 Task: Create a task  Create a new online platform for online financial planning services , assign it to team member softage.1@softage.net in the project ControlBridge and update the status of the task to  On Track  , set the priority of the task to Low
Action: Mouse pressed left at (38, 106)
Screenshot: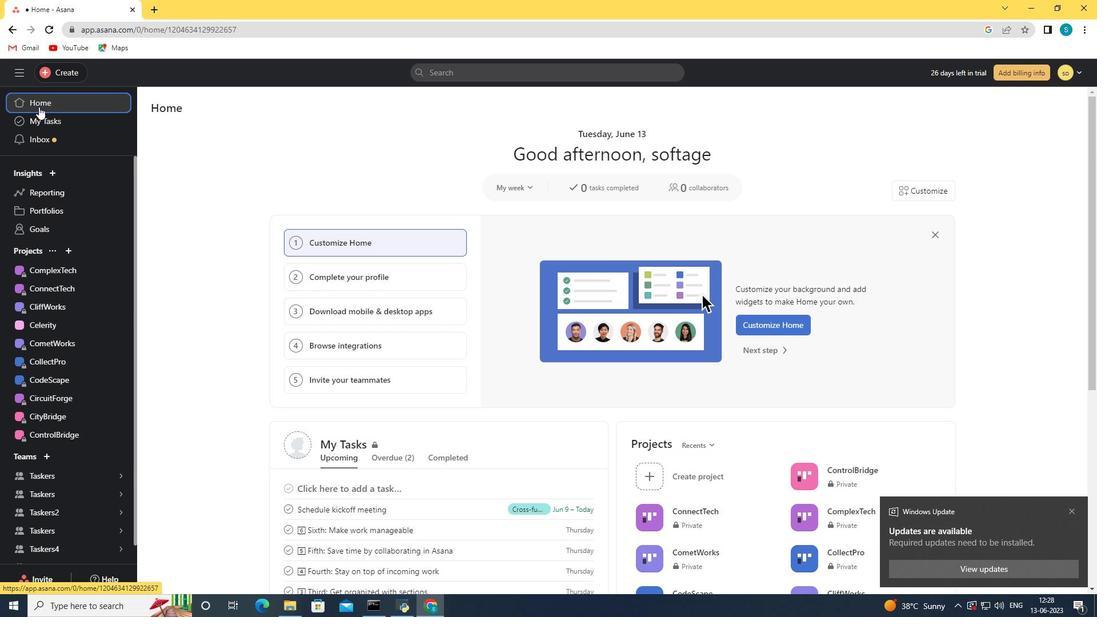 
Action: Mouse moved to (73, 434)
Screenshot: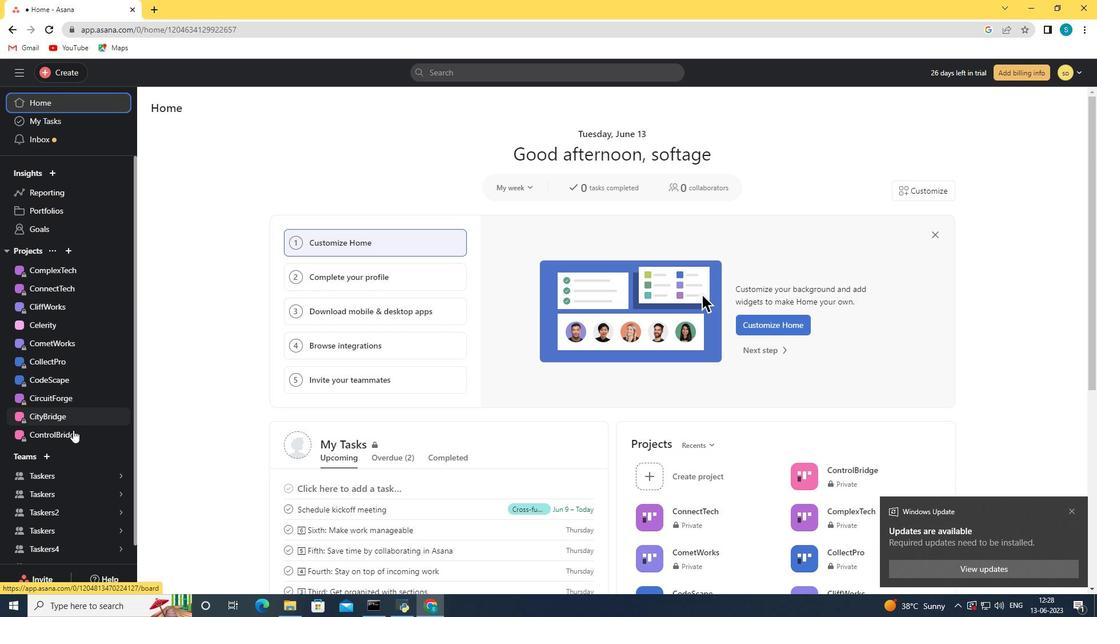 
Action: Mouse pressed left at (73, 434)
Screenshot: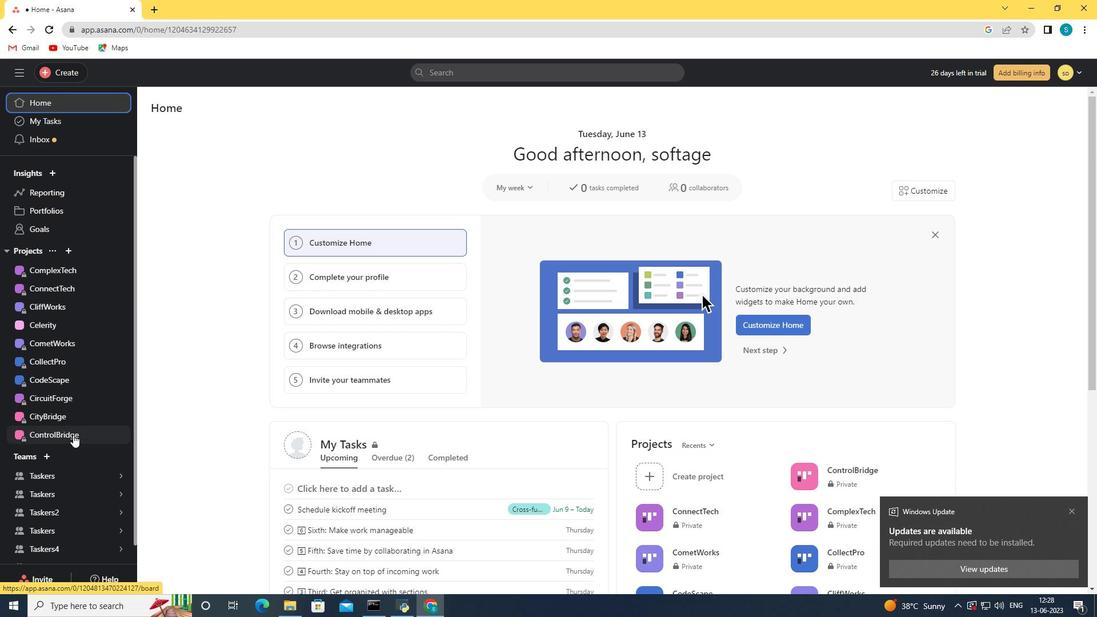 
Action: Mouse moved to (65, 65)
Screenshot: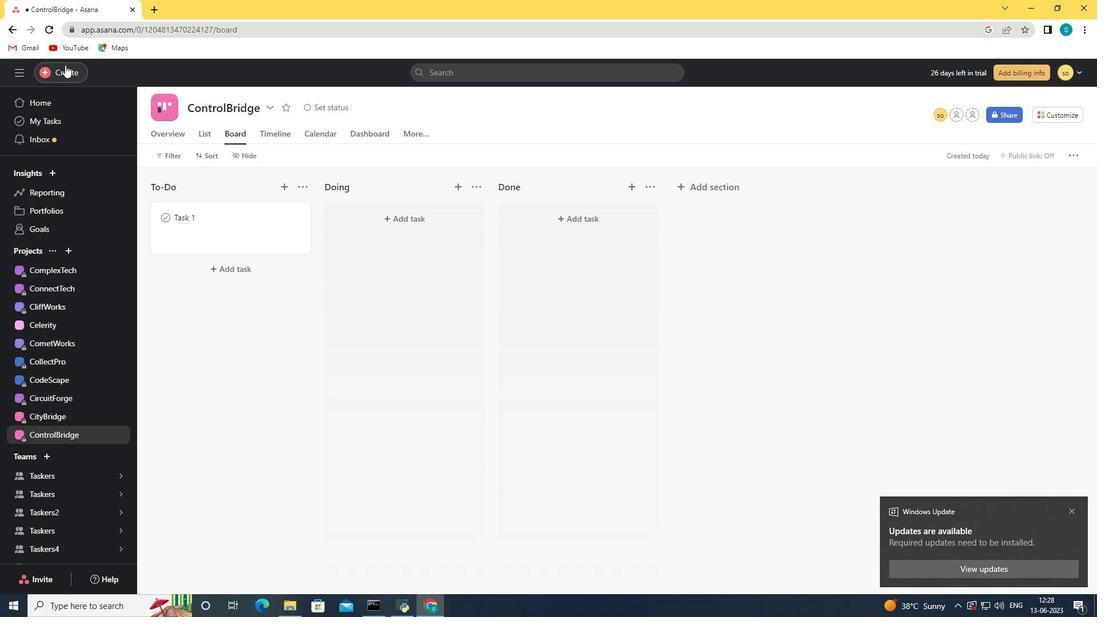 
Action: Mouse pressed left at (65, 65)
Screenshot: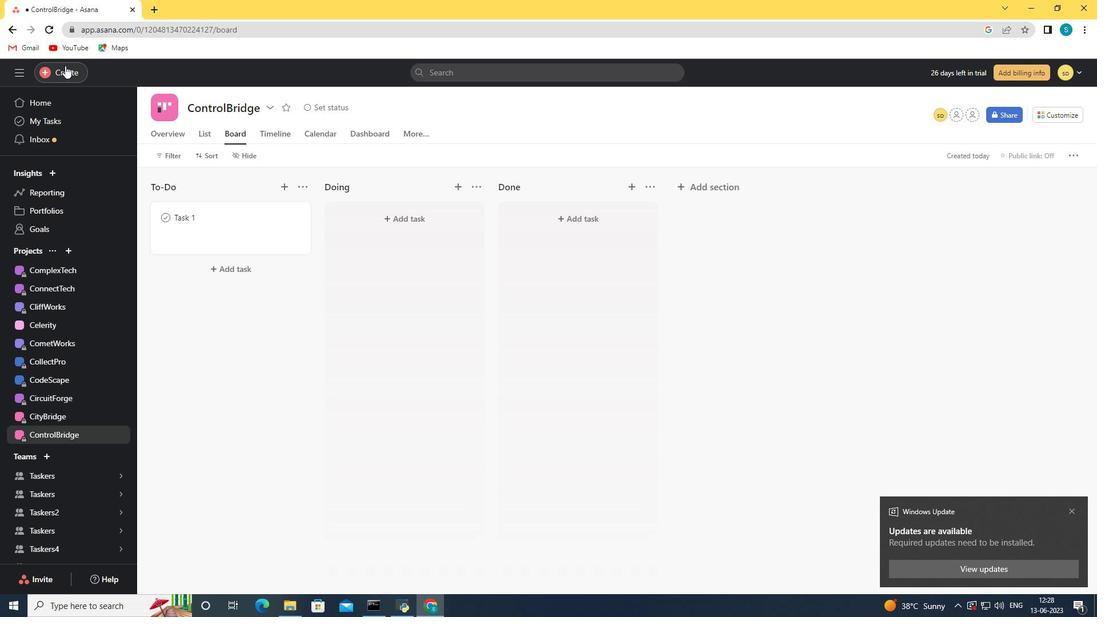 
Action: Mouse moved to (108, 80)
Screenshot: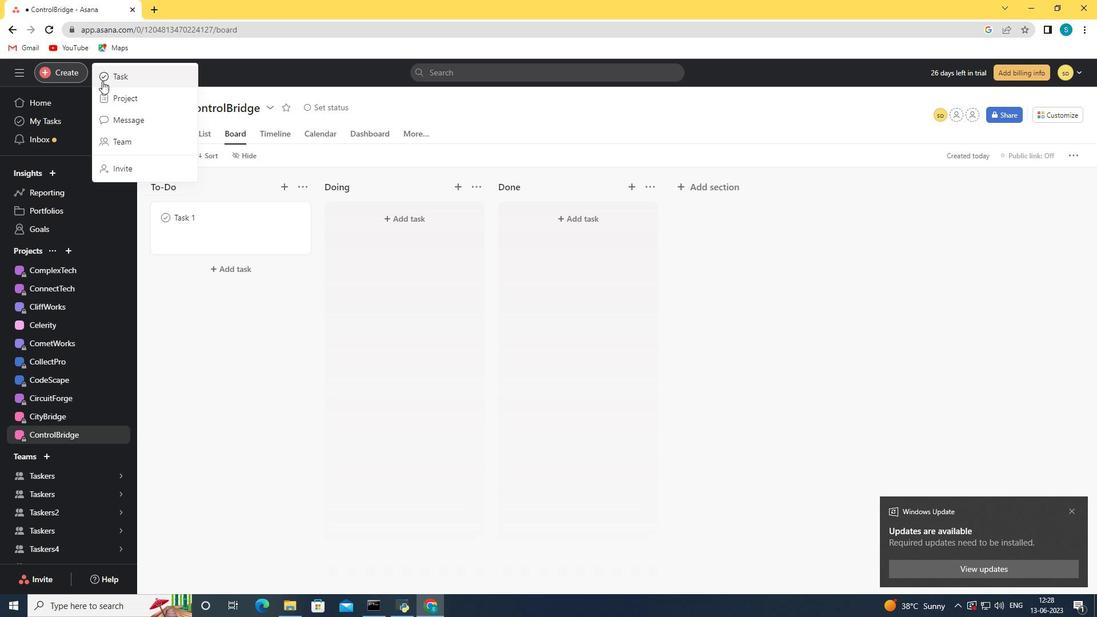 
Action: Mouse pressed left at (108, 80)
Screenshot: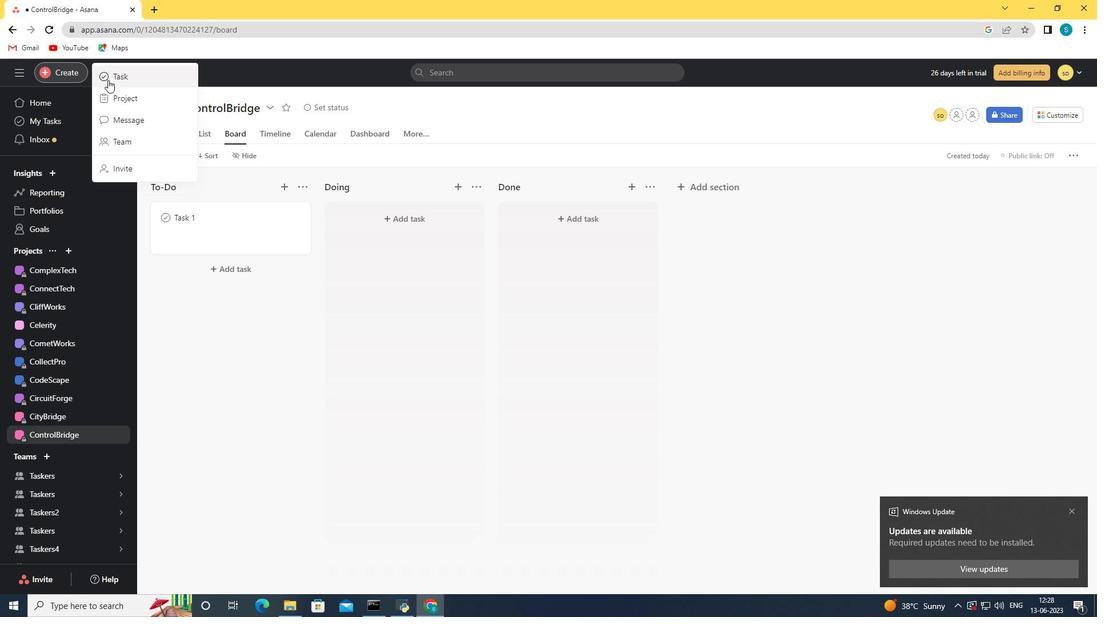 
Action: Mouse moved to (1071, 510)
Screenshot: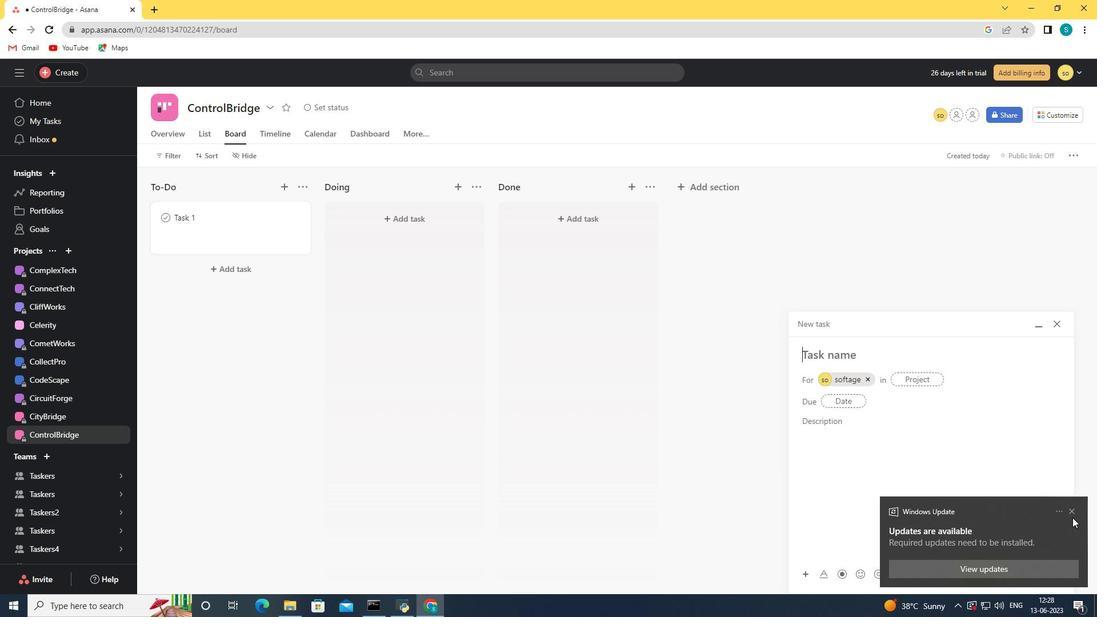 
Action: Mouse pressed left at (1071, 510)
Screenshot: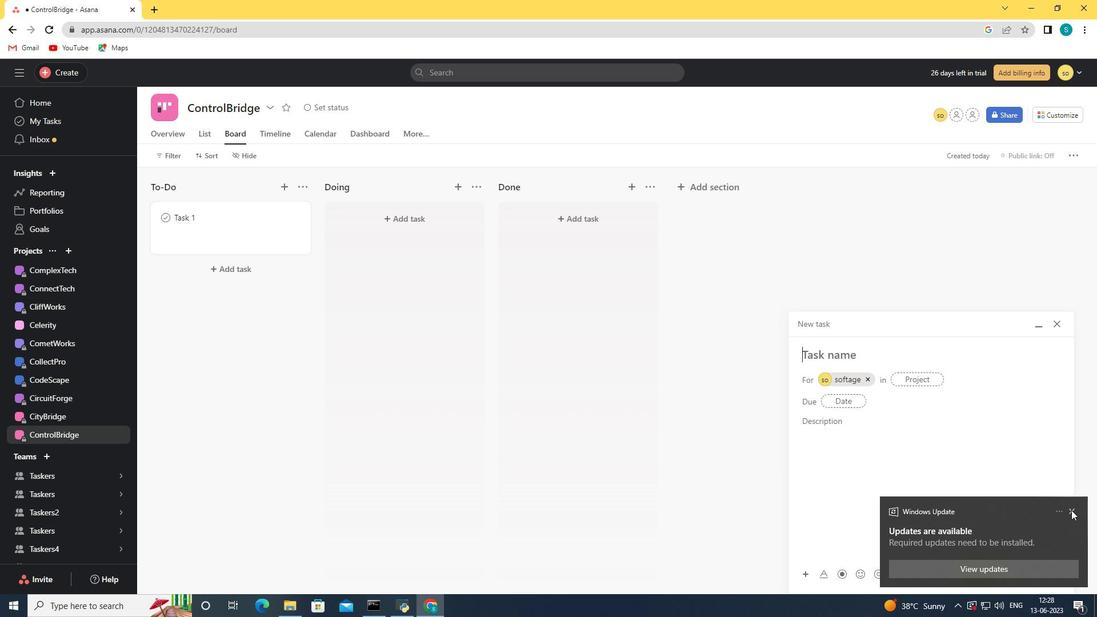 
Action: Mouse moved to (826, 353)
Screenshot: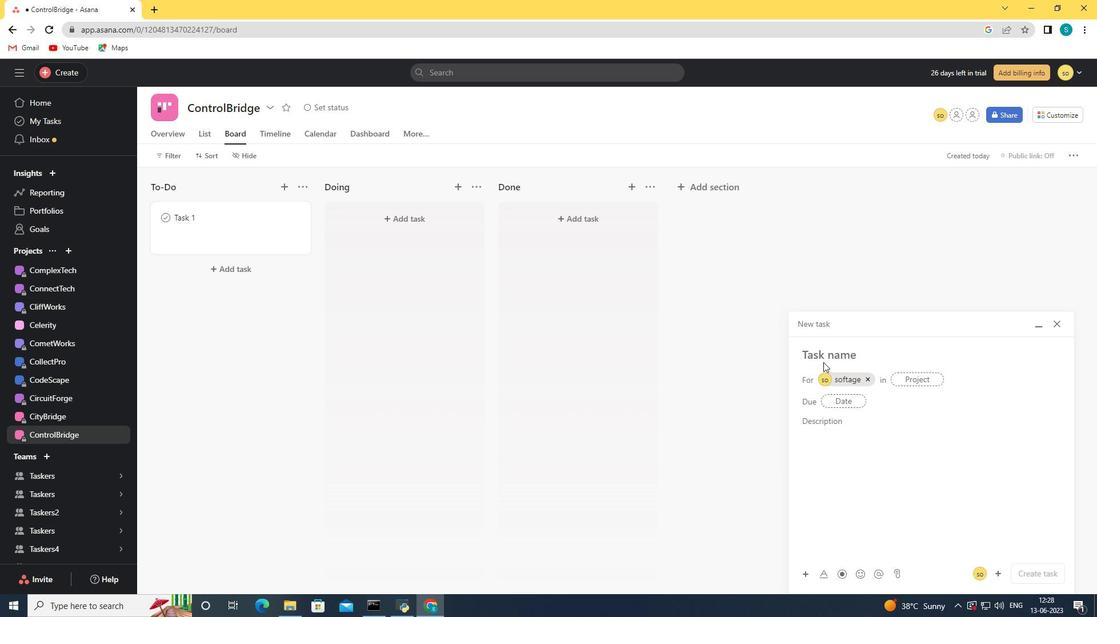 
Action: Mouse pressed left at (826, 353)
Screenshot: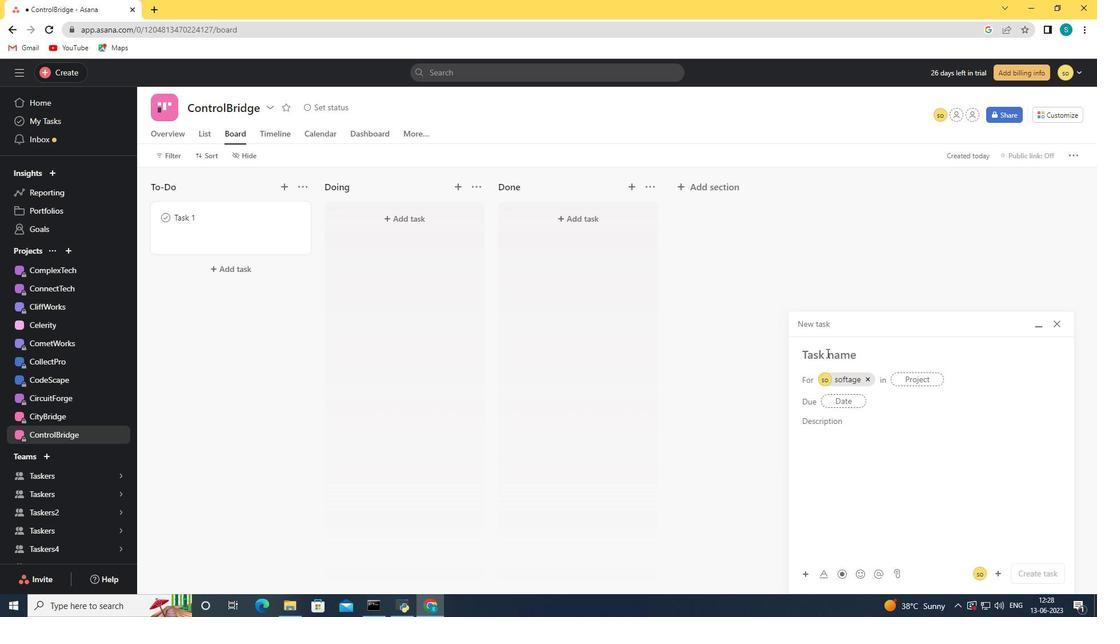 
Action: Key pressed <Key.shift><Key.shift>New<Key.backspace><Key.backspace><Key.backspace><Key.shift>Create<Key.space>a<Key.space><Key.shift>new<Key.space><Key.shift>online<Key.space><Key.shift>P<Key.backspace>platform<Key.space>for<Key.space>online<Key.space>financial<Key.space><Key.shift>planning<Key.space>services
Screenshot: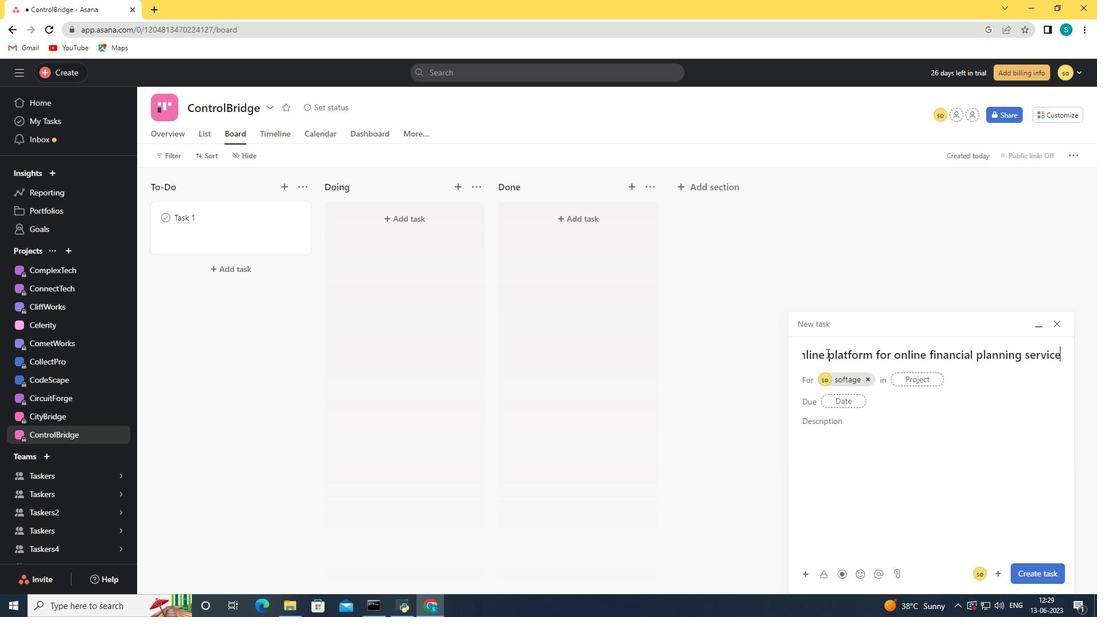 
Action: Mouse moved to (869, 379)
Screenshot: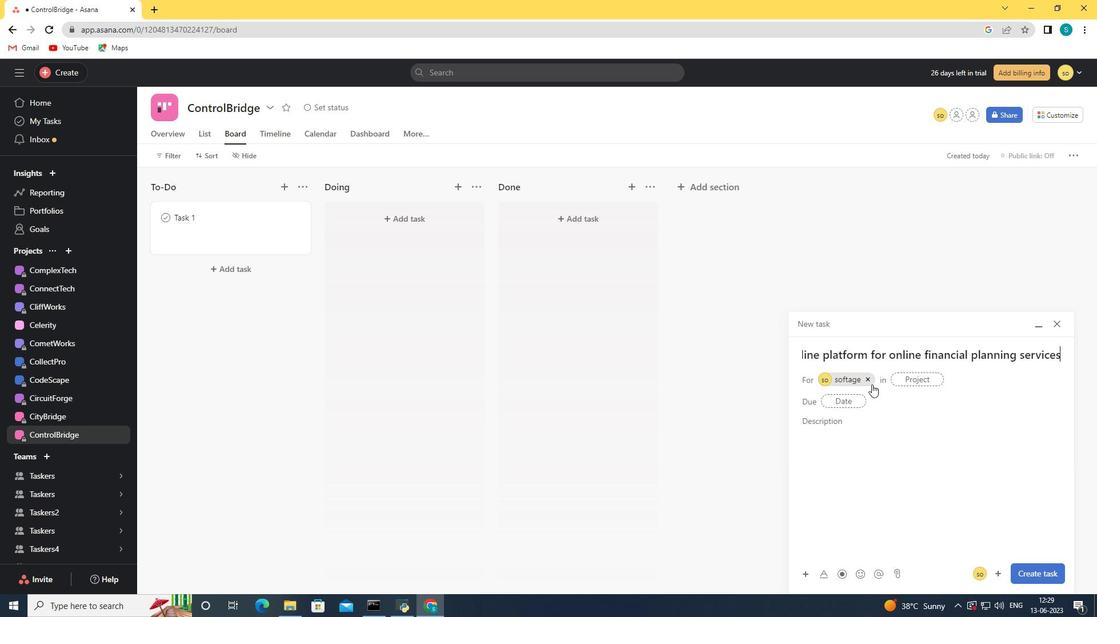 
Action: Mouse pressed left at (869, 379)
Screenshot: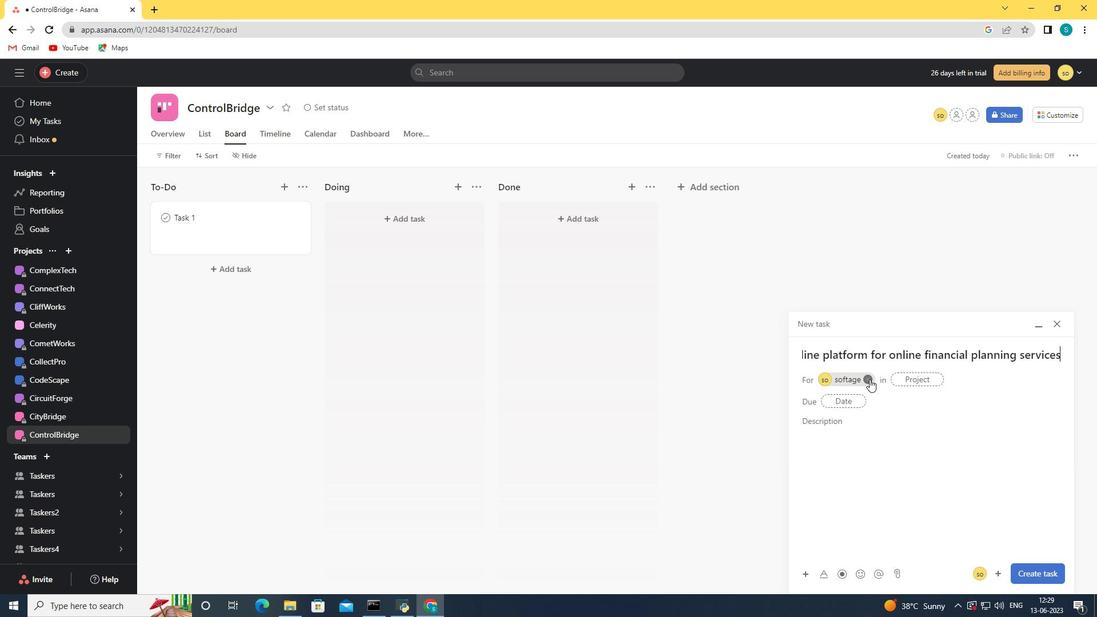 
Action: Mouse moved to (845, 382)
Screenshot: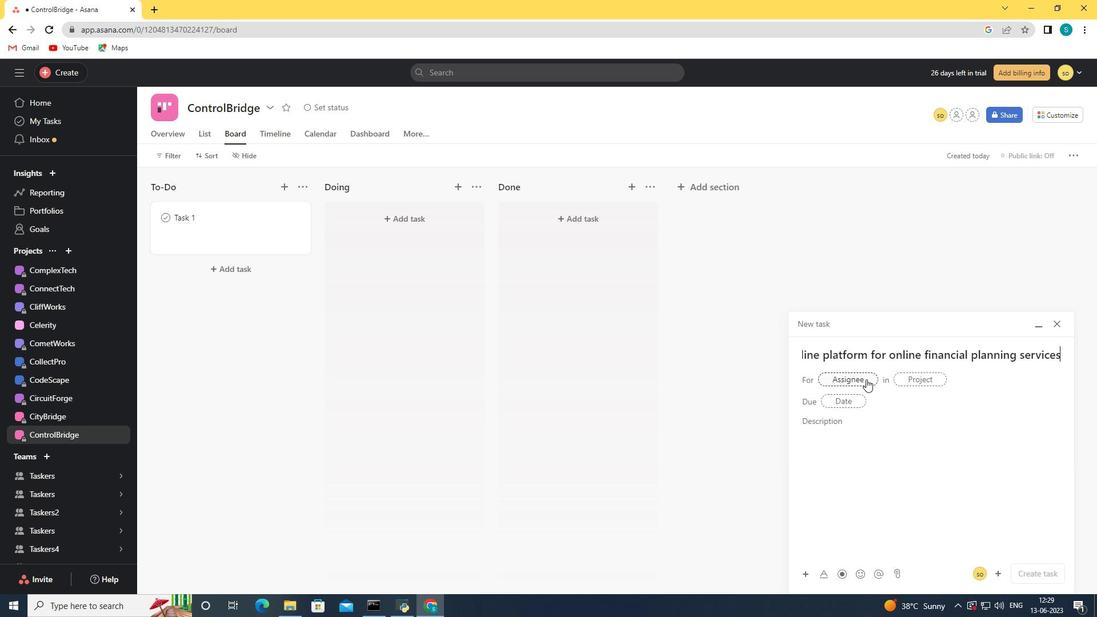 
Action: Mouse pressed left at (845, 382)
Screenshot: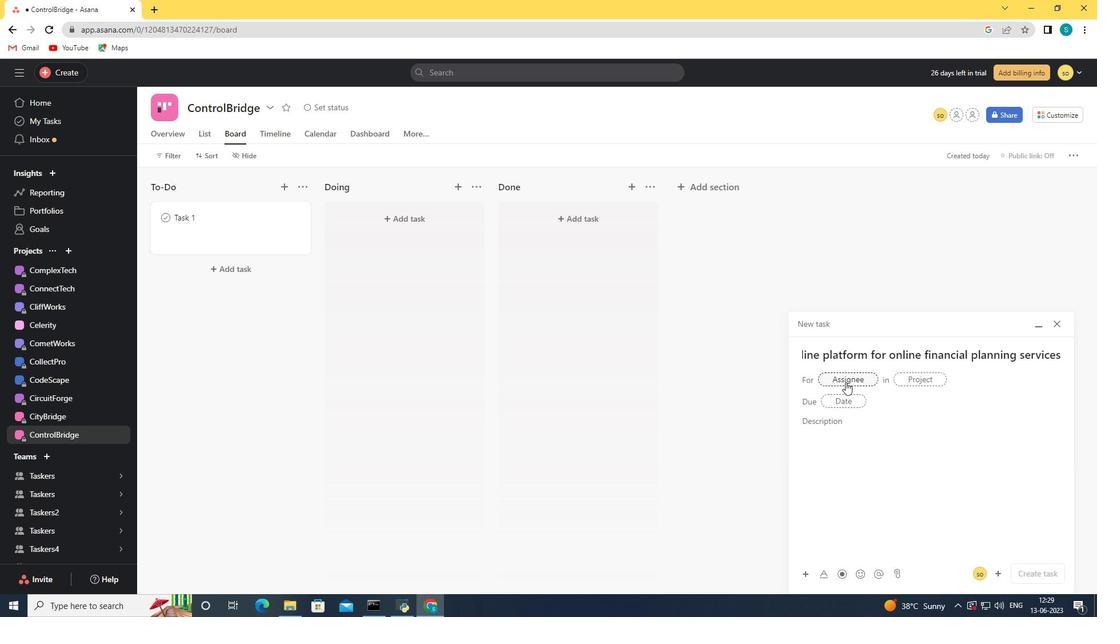 
Action: Key pressed softage.1<Key.shift>@softage.net
Screenshot: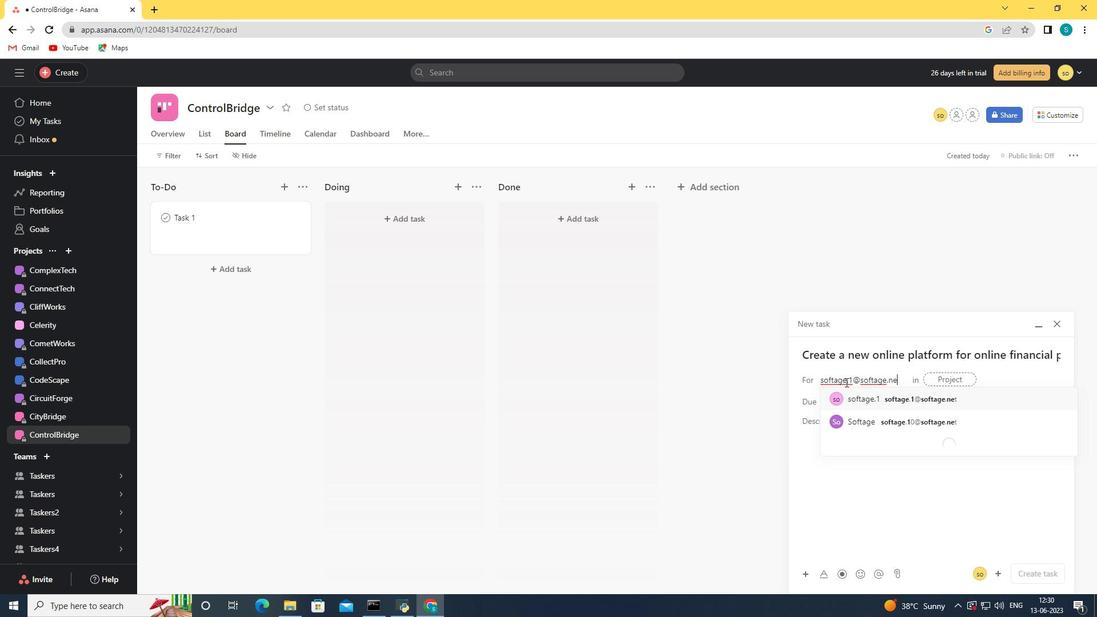 
Action: Mouse moved to (913, 401)
Screenshot: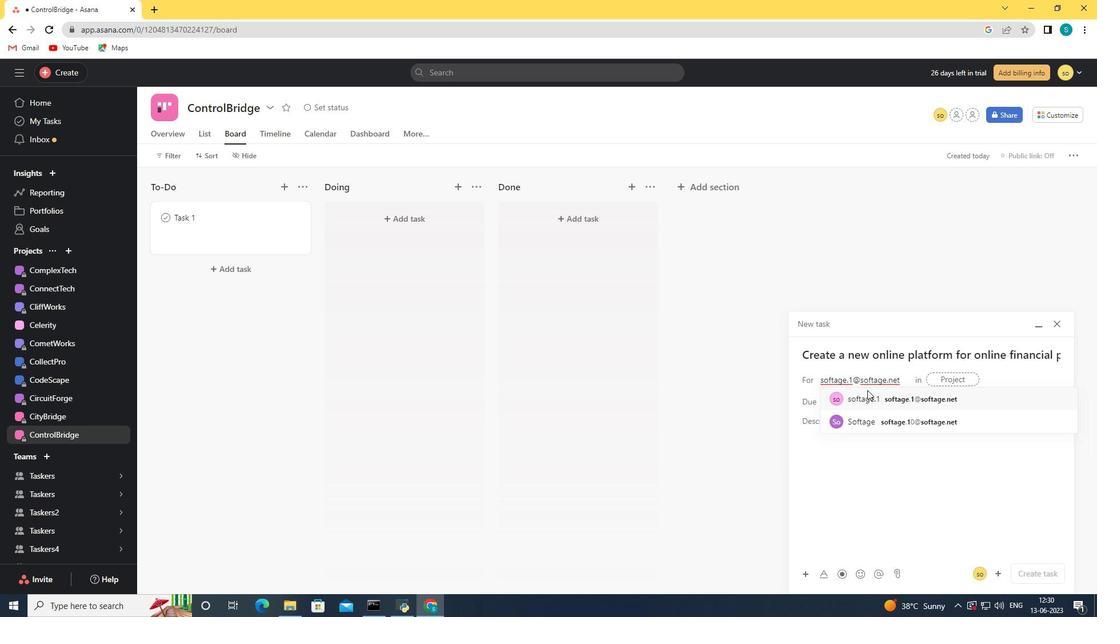 
Action: Mouse pressed left at (913, 401)
Screenshot: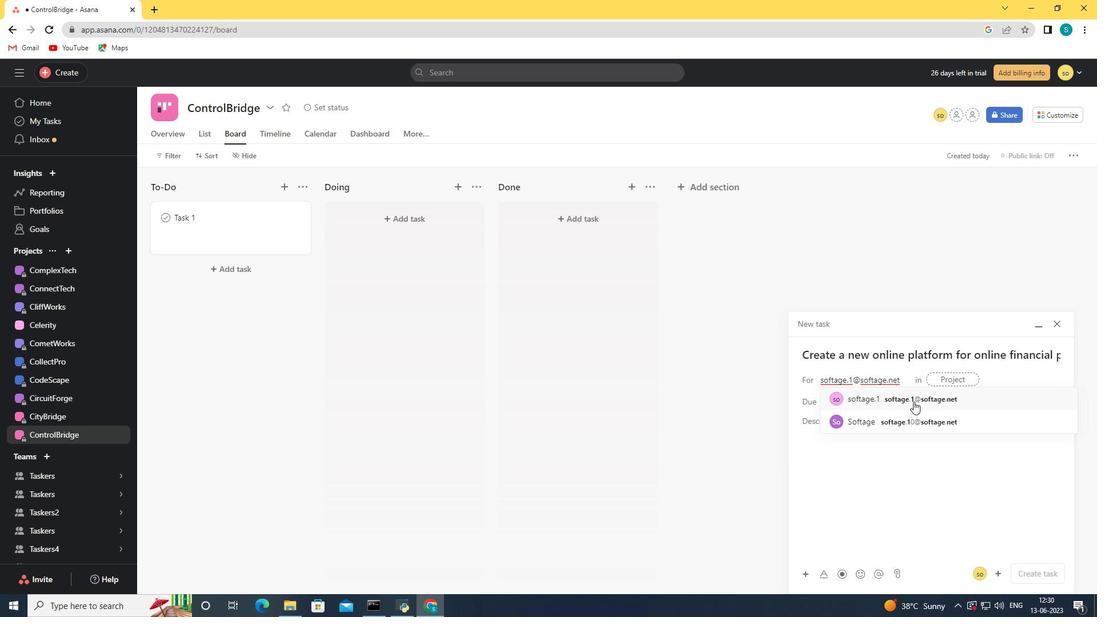 
Action: Mouse moved to (748, 396)
Screenshot: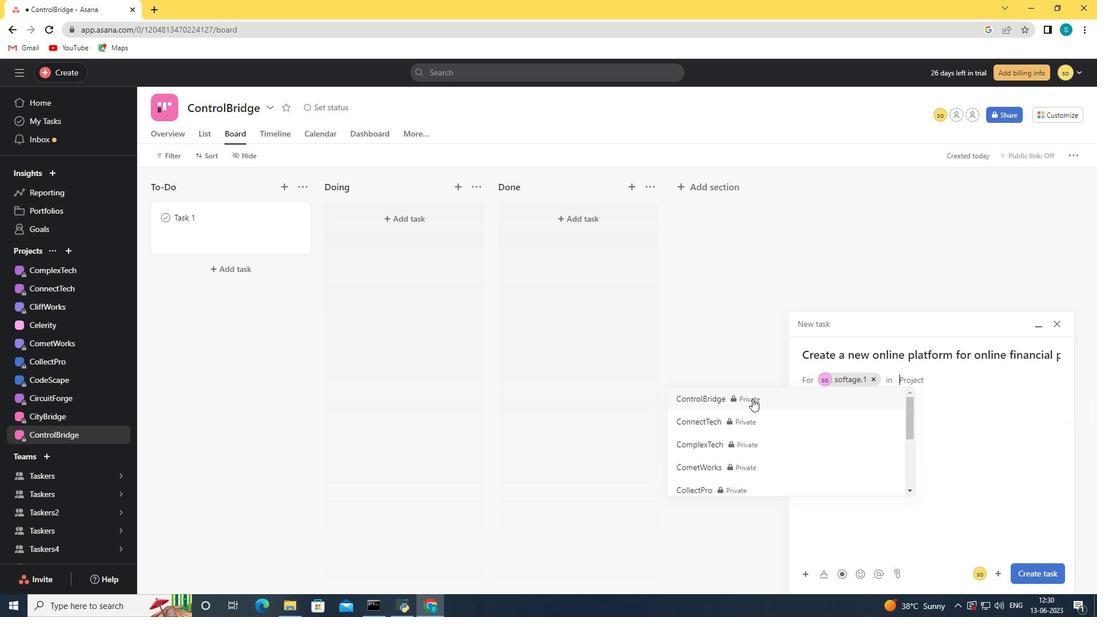 
Action: Mouse pressed left at (748, 396)
Screenshot: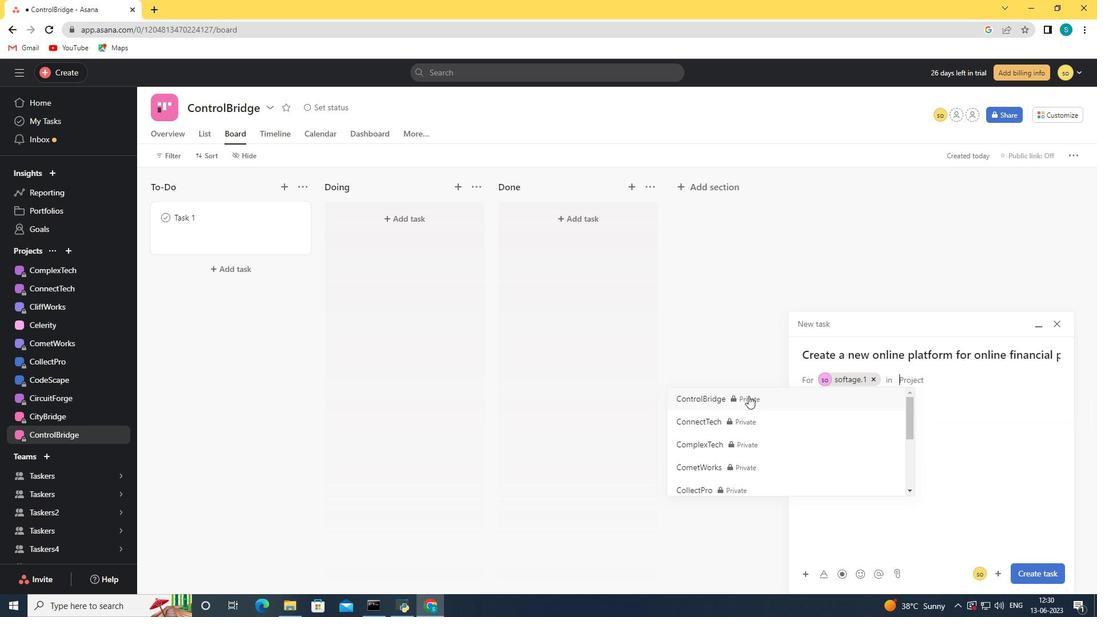 
Action: Mouse moved to (863, 427)
Screenshot: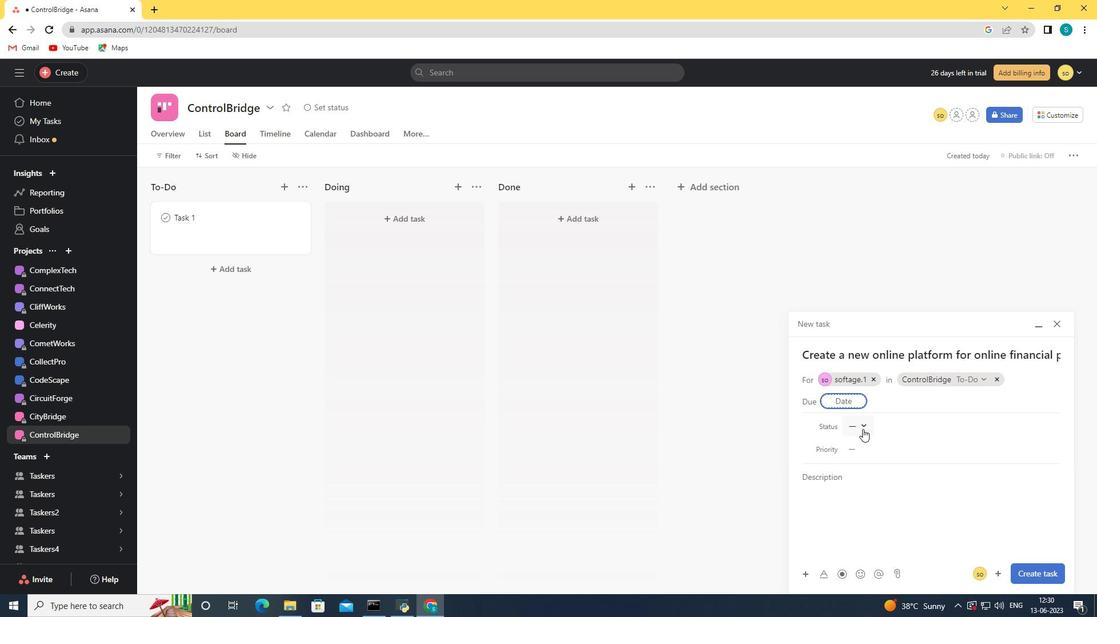 
Action: Mouse pressed left at (863, 427)
Screenshot: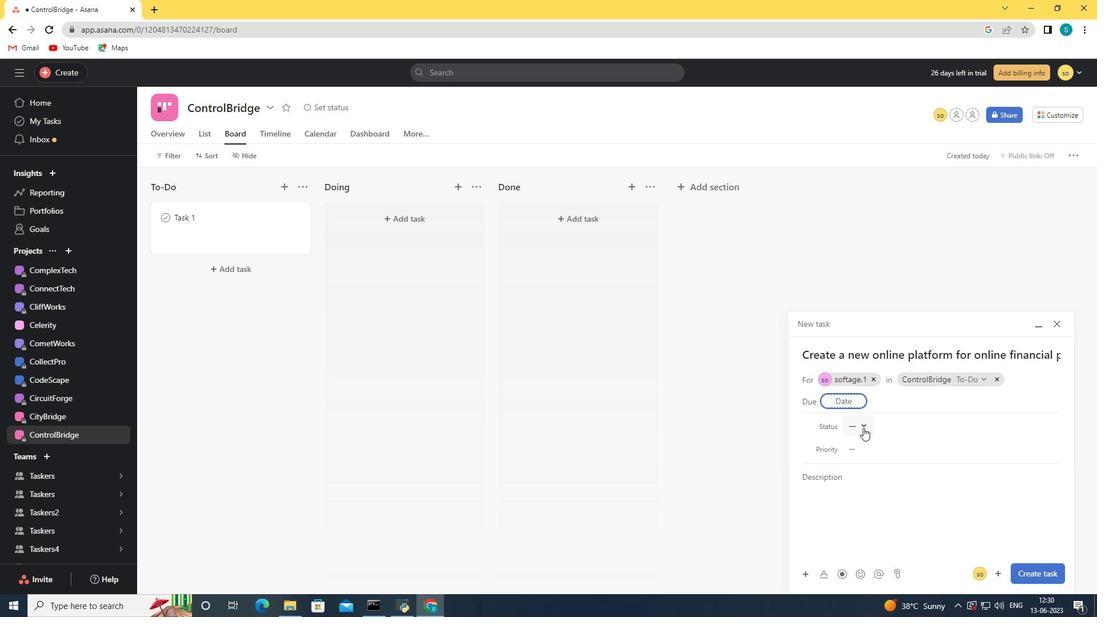 
Action: Mouse moved to (866, 458)
Screenshot: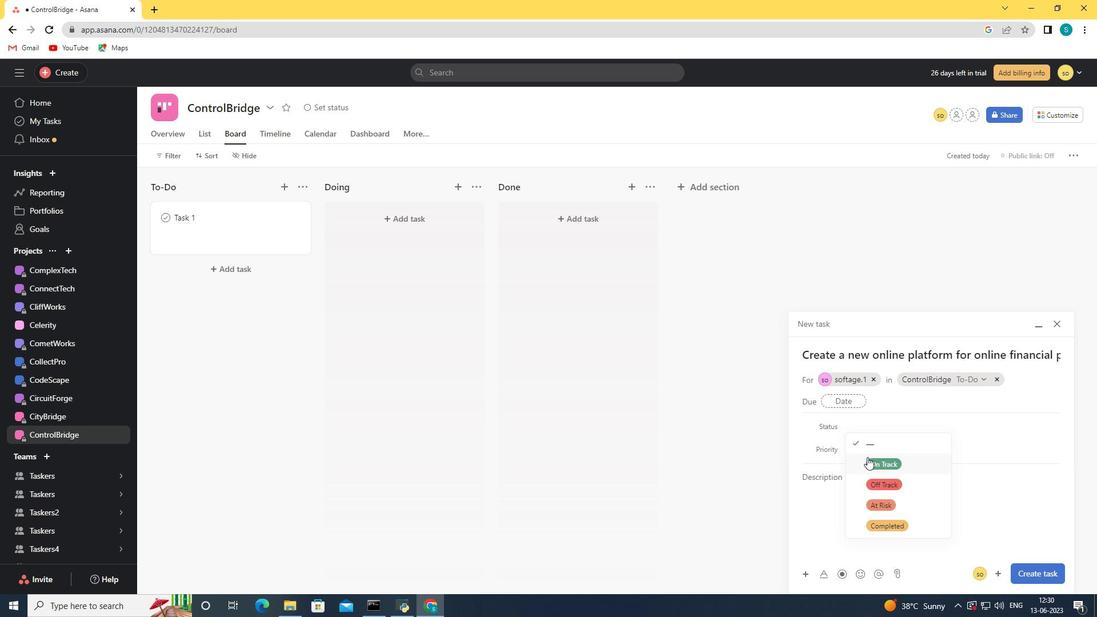 
Action: Mouse pressed left at (866, 458)
Screenshot: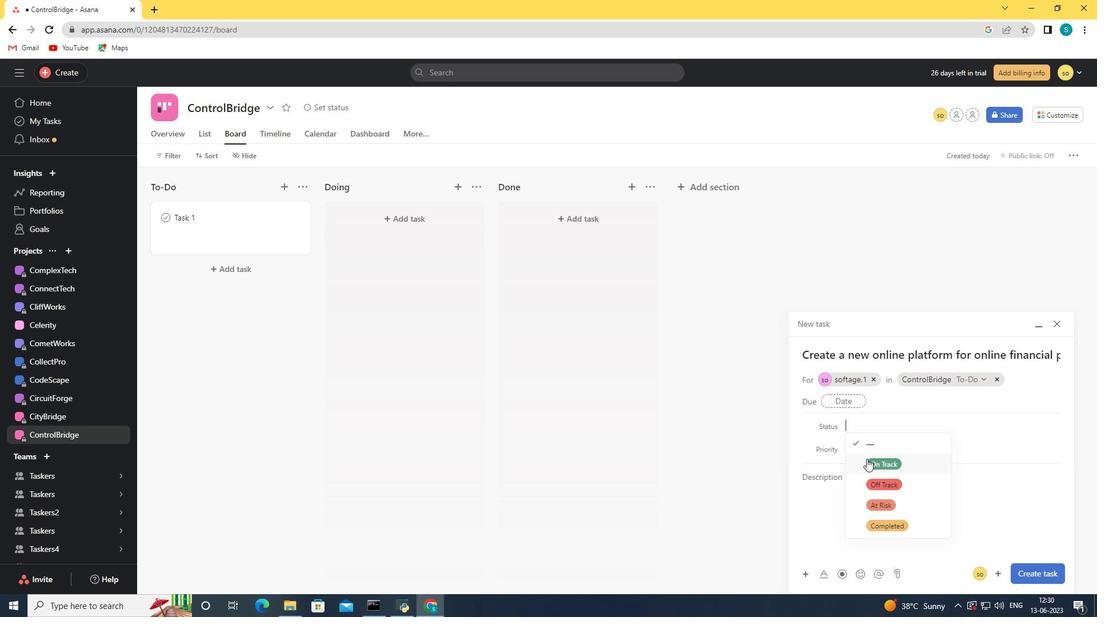 
Action: Mouse moved to (868, 449)
Screenshot: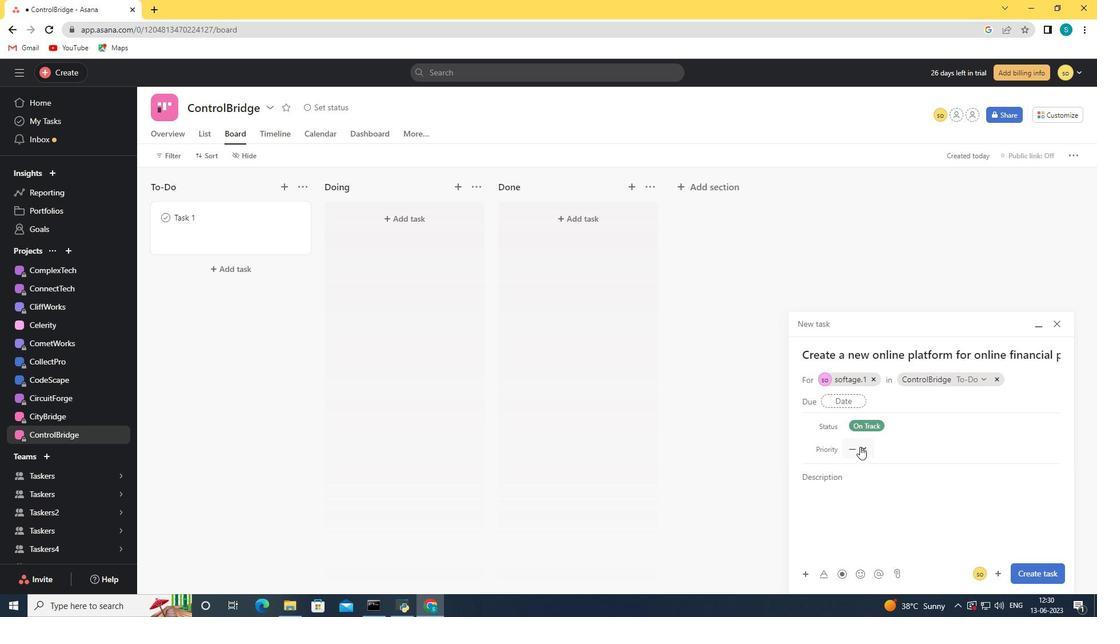 
Action: Mouse pressed left at (868, 449)
Screenshot: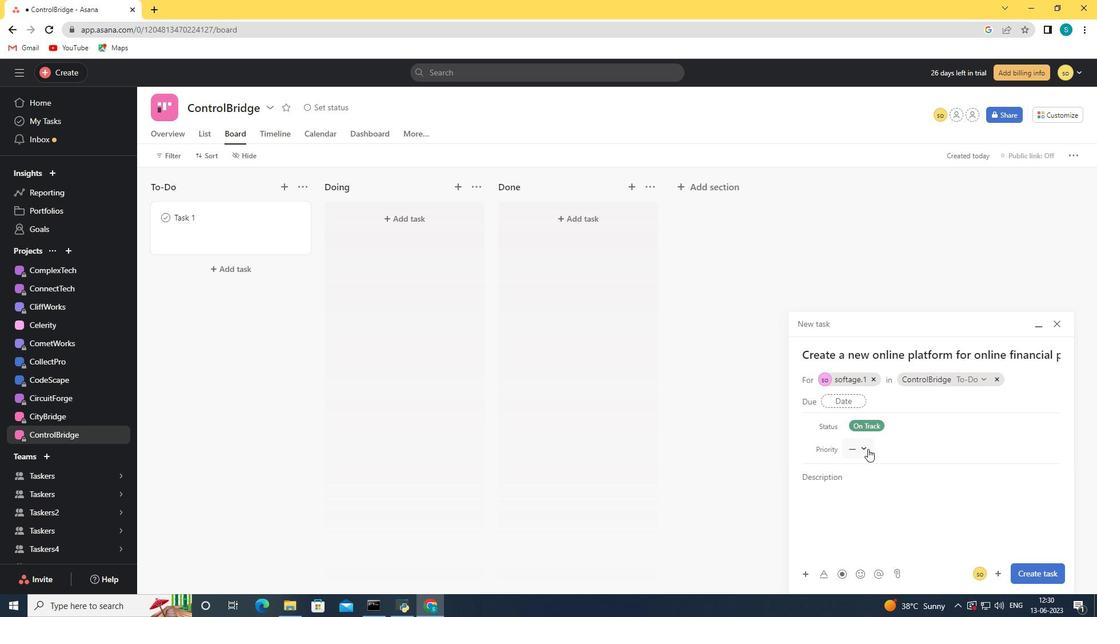 
Action: Mouse moved to (864, 525)
Screenshot: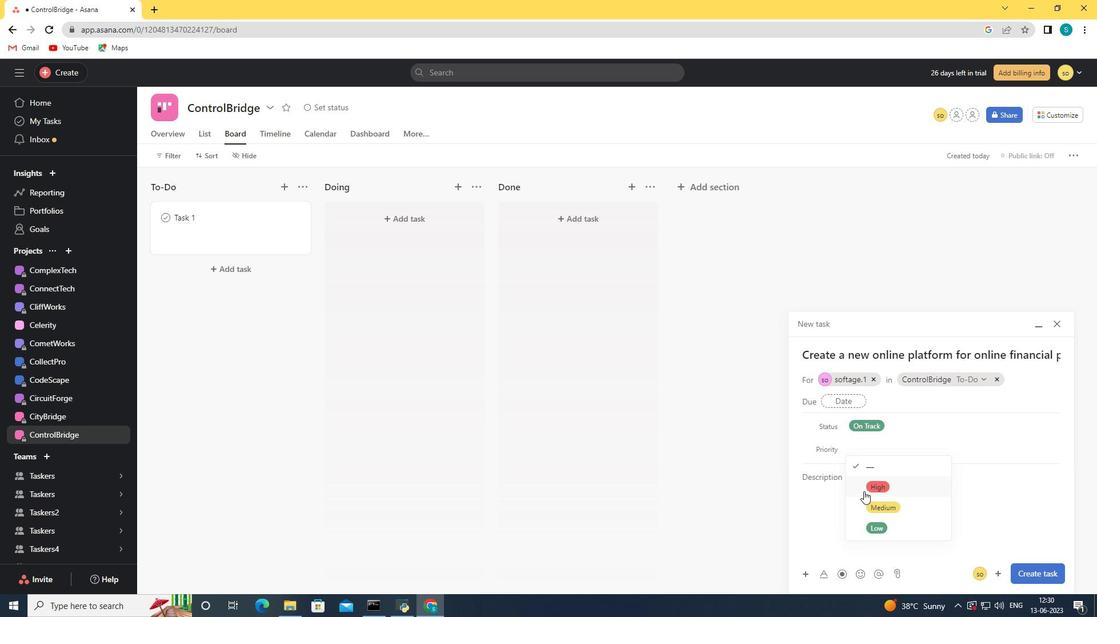 
Action: Mouse pressed left at (864, 525)
Screenshot: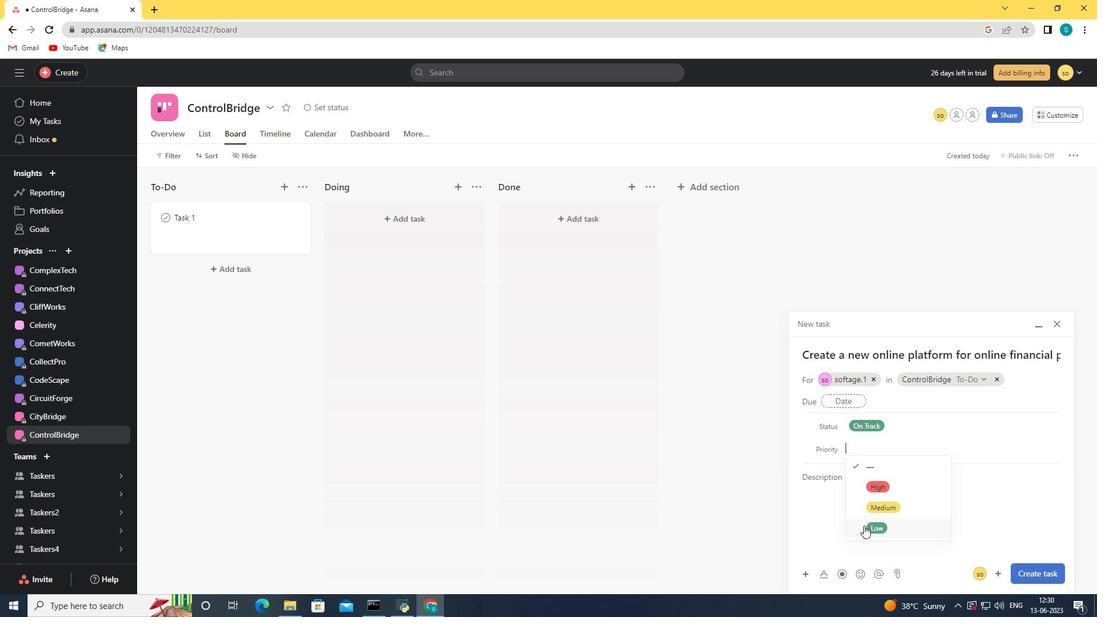 
Action: Mouse moved to (861, 489)
Screenshot: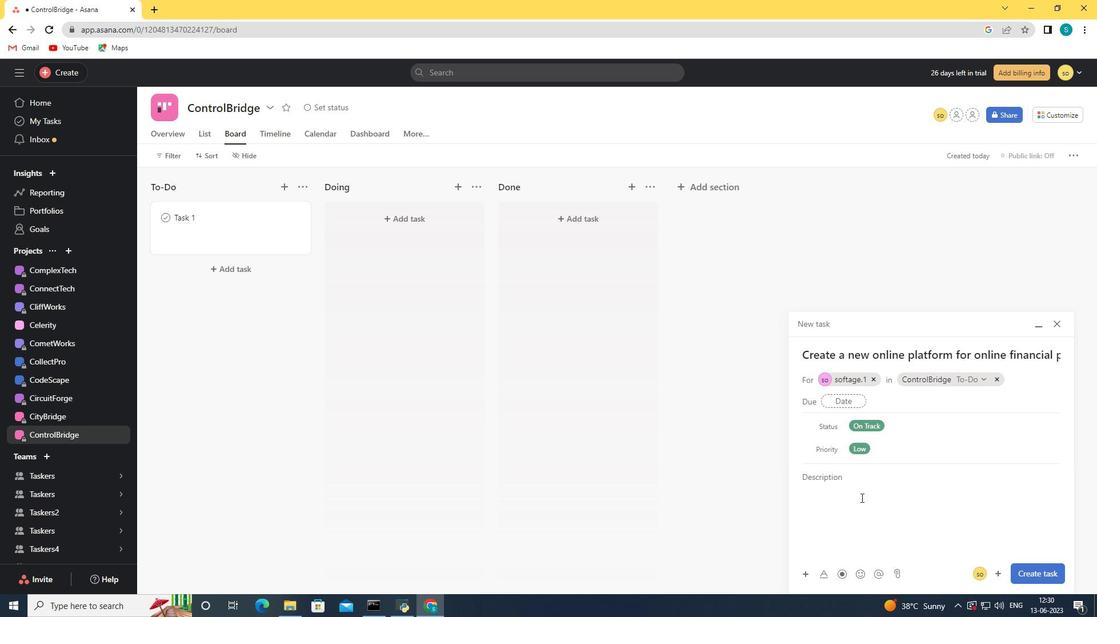 
Action: Mouse scrolled (861, 488) with delta (0, 0)
Screenshot: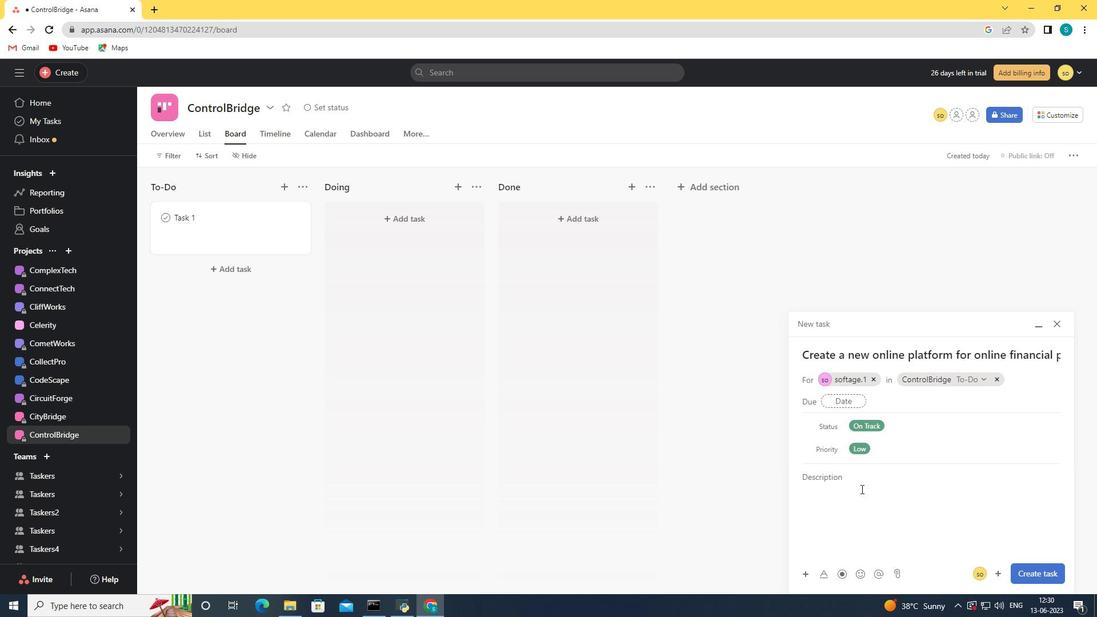 
Action: Mouse scrolled (861, 488) with delta (0, 0)
Screenshot: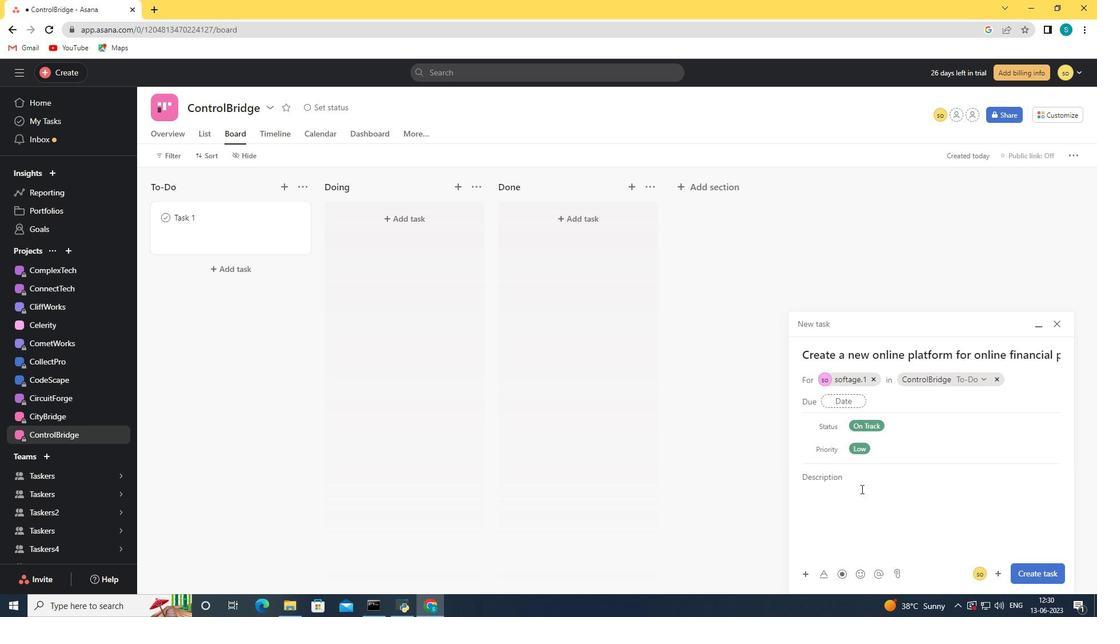 
Action: Mouse scrolled (861, 488) with delta (0, 0)
Screenshot: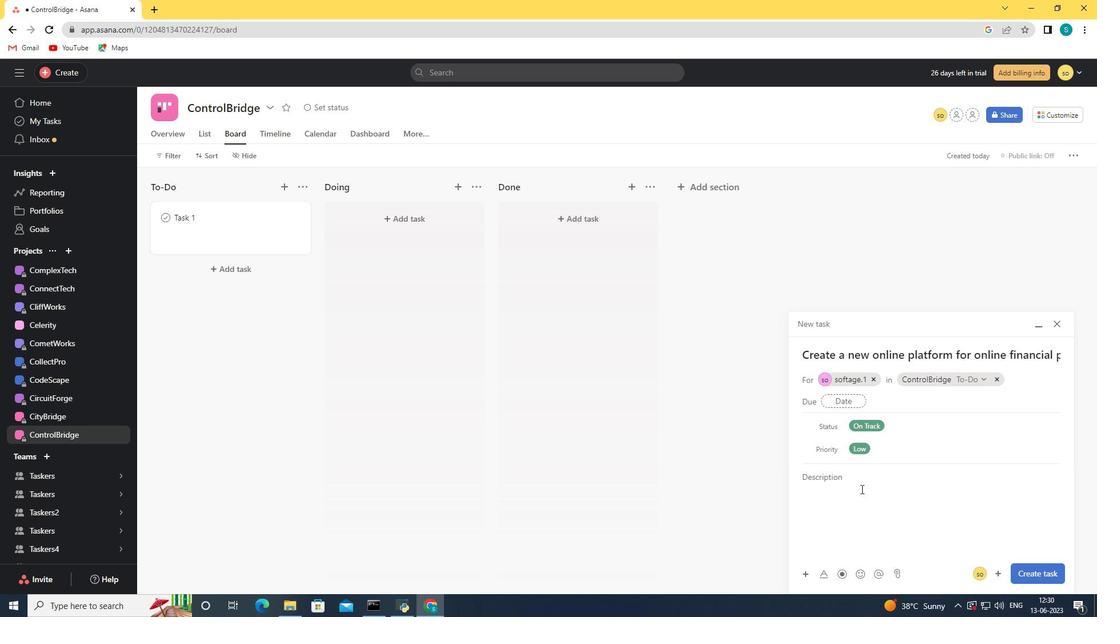 
Action: Mouse scrolled (861, 488) with delta (0, 0)
Screenshot: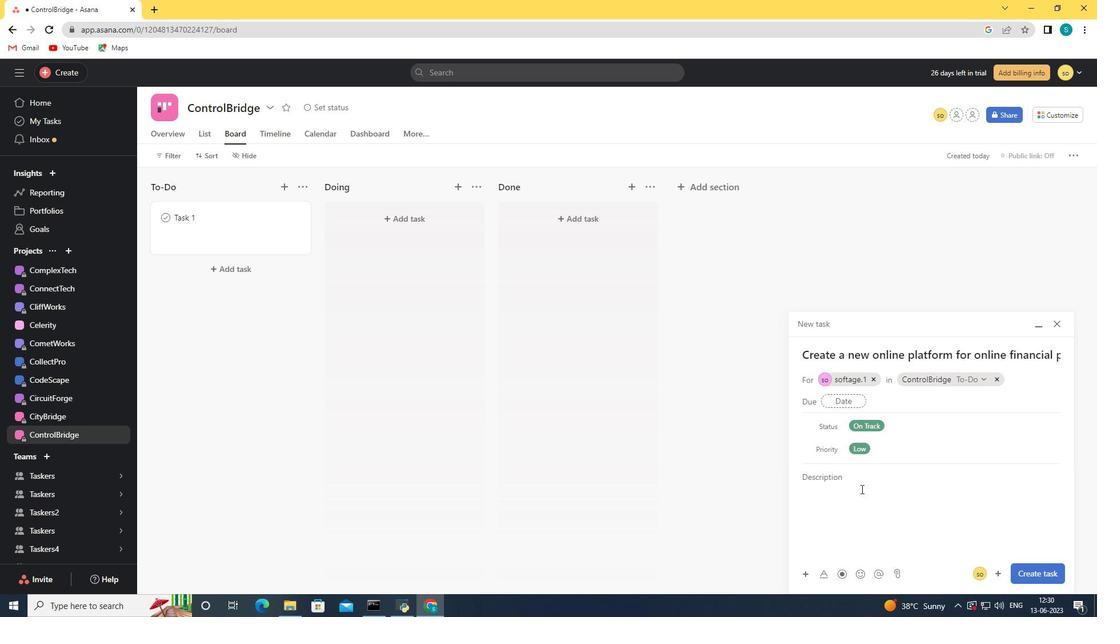 
Action: Mouse scrolled (861, 488) with delta (0, 0)
Screenshot: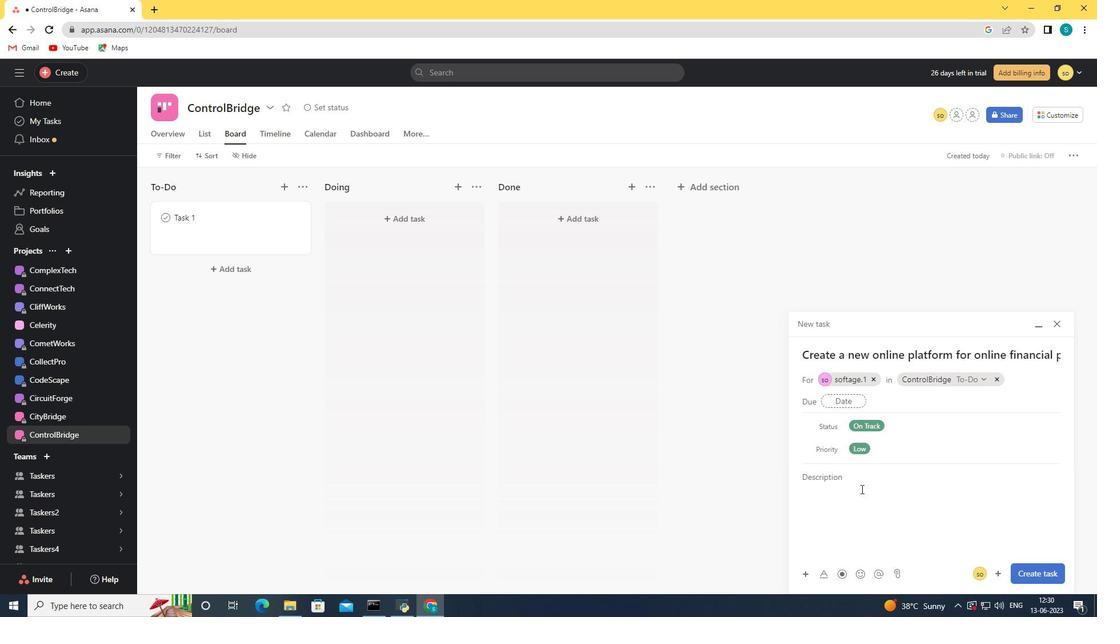 
Action: Mouse scrolled (861, 488) with delta (0, 0)
Screenshot: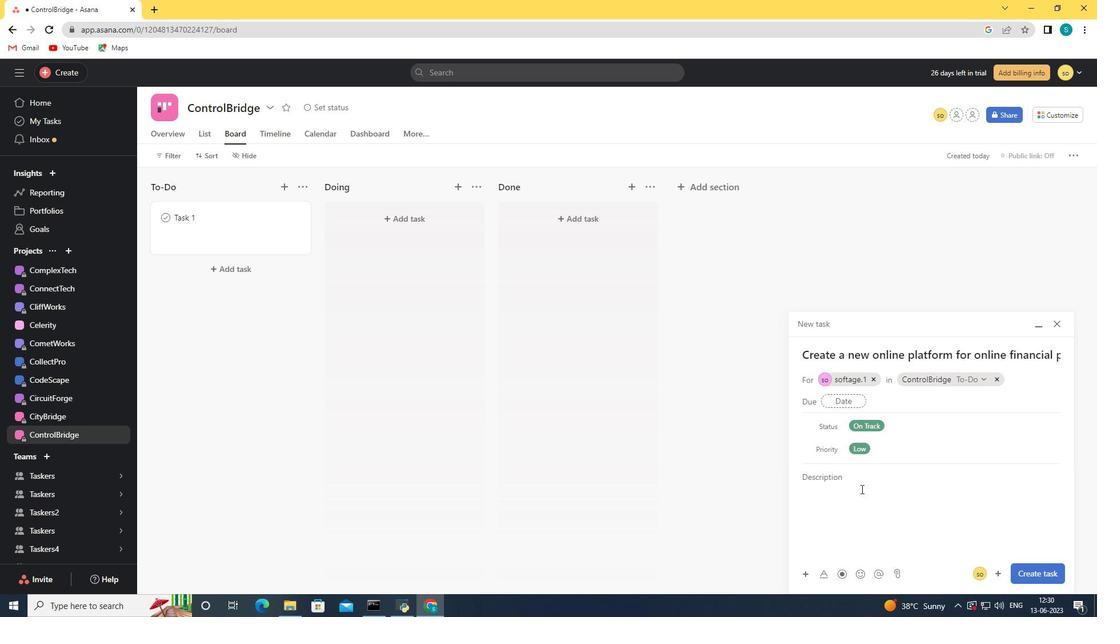 
Action: Mouse moved to (1034, 575)
Screenshot: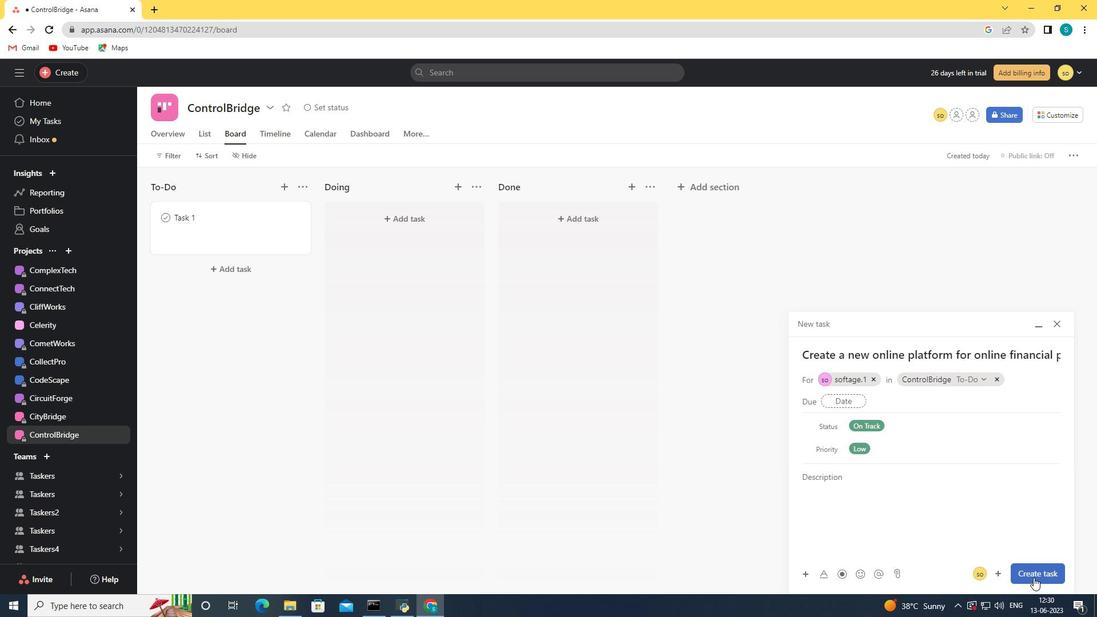 
Action: Mouse pressed left at (1034, 575)
Screenshot: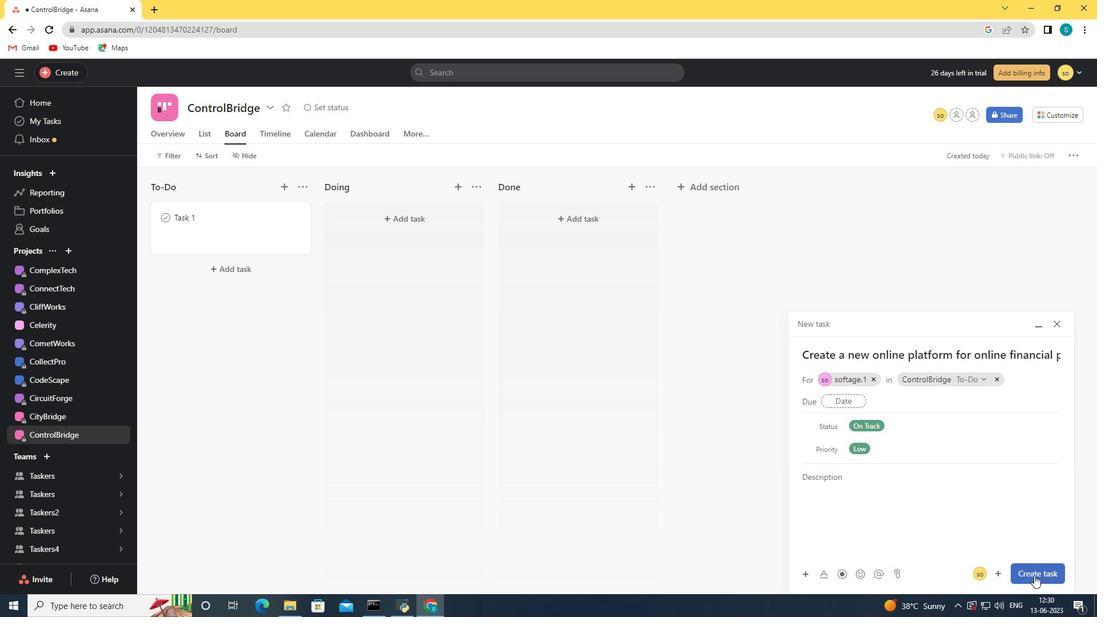 
Action: Mouse moved to (450, 380)
Screenshot: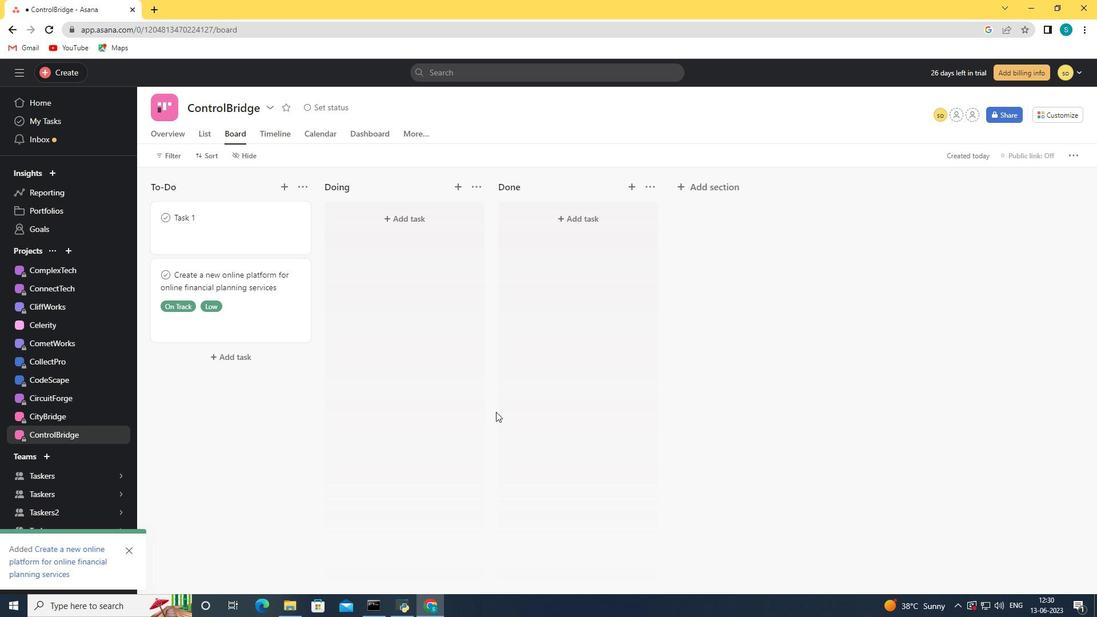 
